 Task: Select editor.action.goToReferences in the goto location: alternative reference command.
Action: Mouse moved to (71, 465)
Screenshot: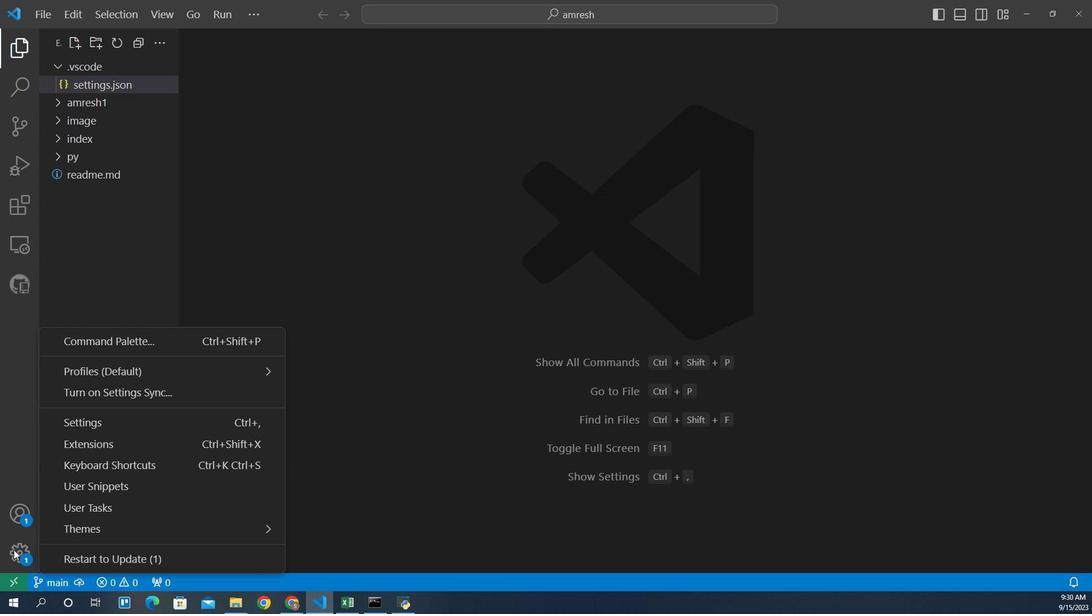 
Action: Mouse pressed left at (71, 465)
Screenshot: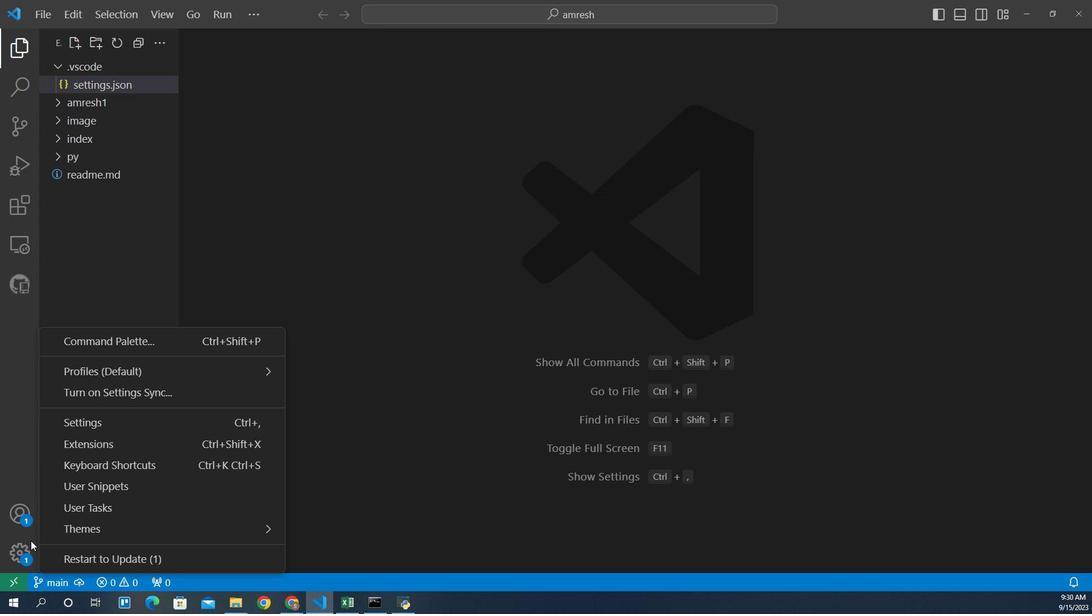 
Action: Mouse moved to (133, 376)
Screenshot: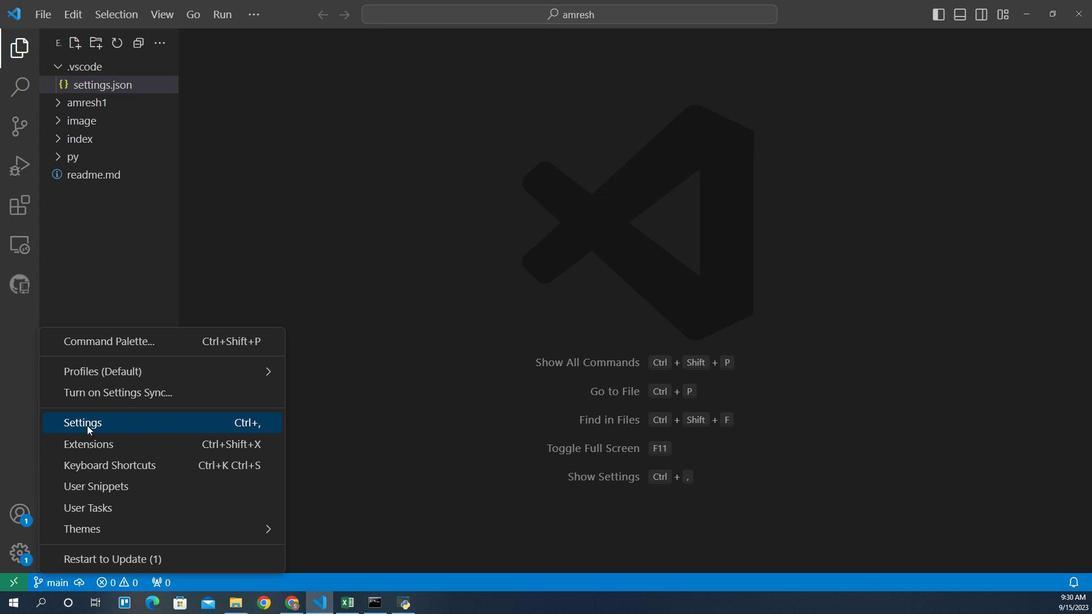 
Action: Mouse pressed left at (133, 376)
Screenshot: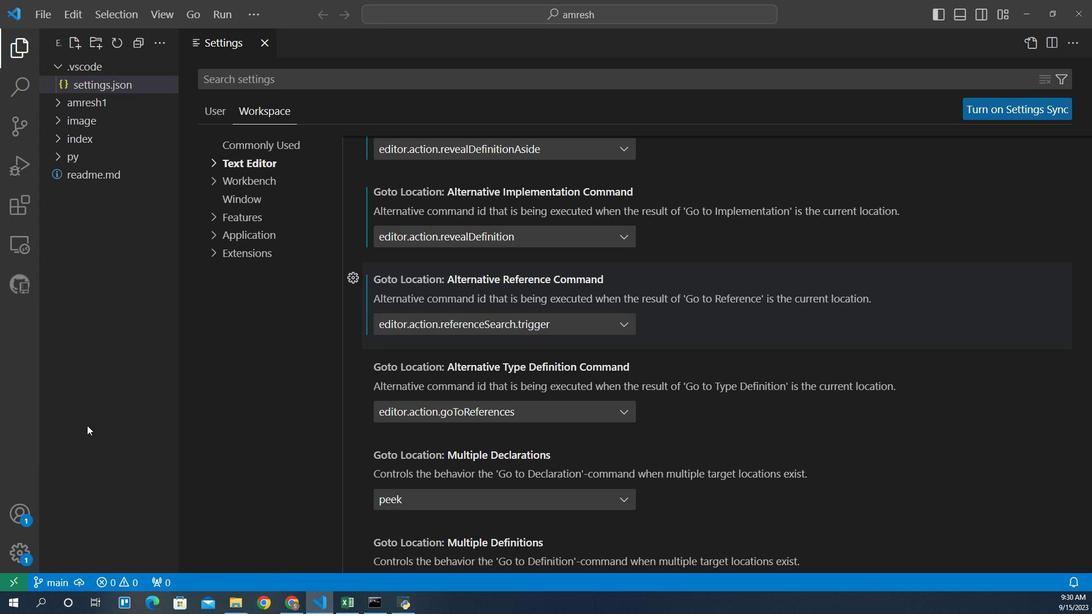 
Action: Mouse moved to (276, 150)
Screenshot: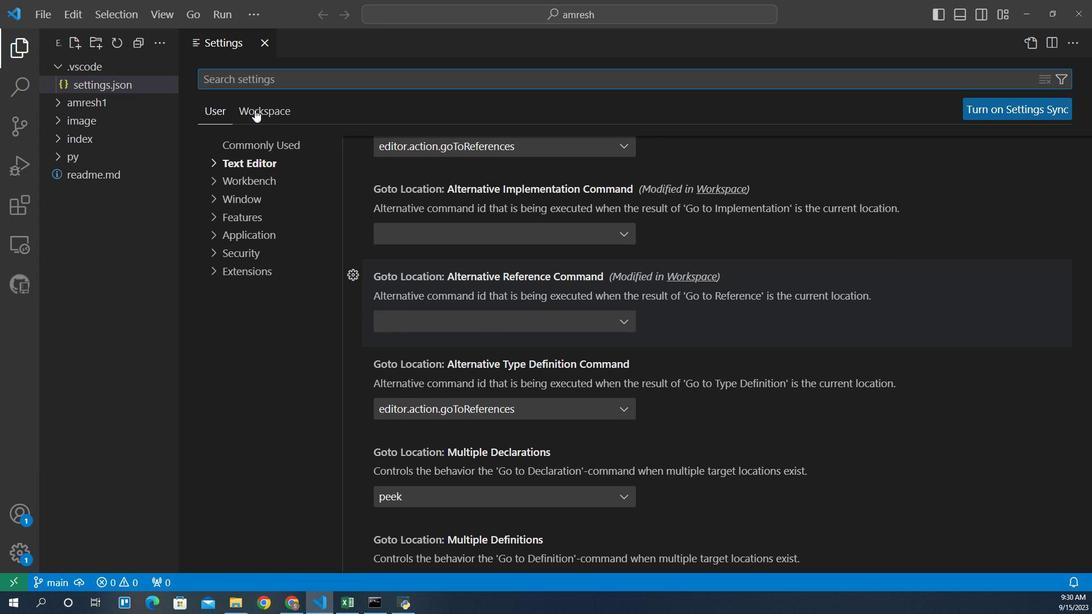 
Action: Mouse pressed left at (276, 150)
Screenshot: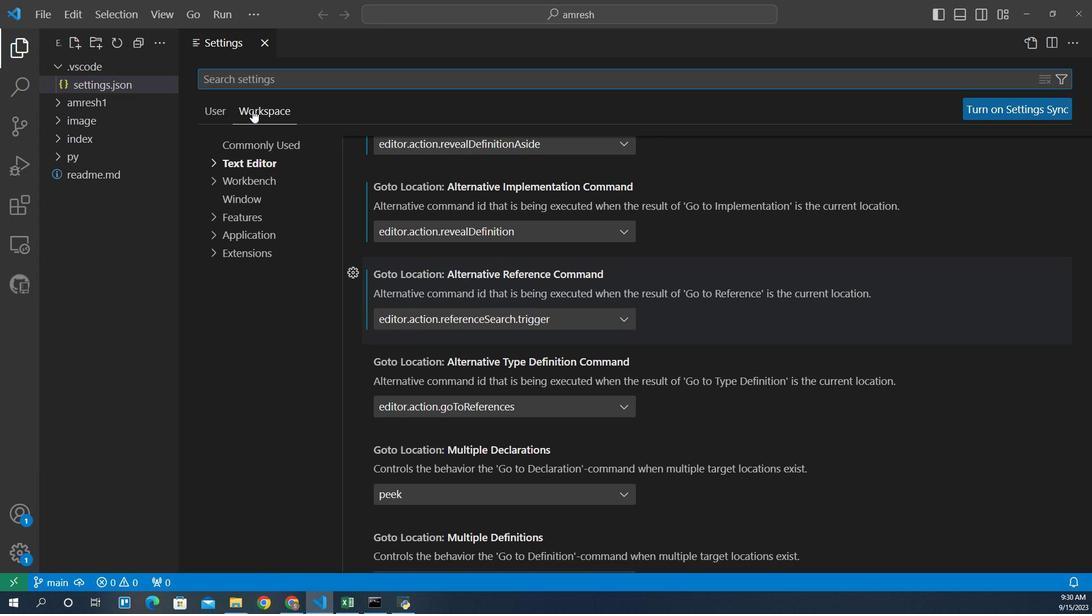 
Action: Mouse moved to (271, 187)
Screenshot: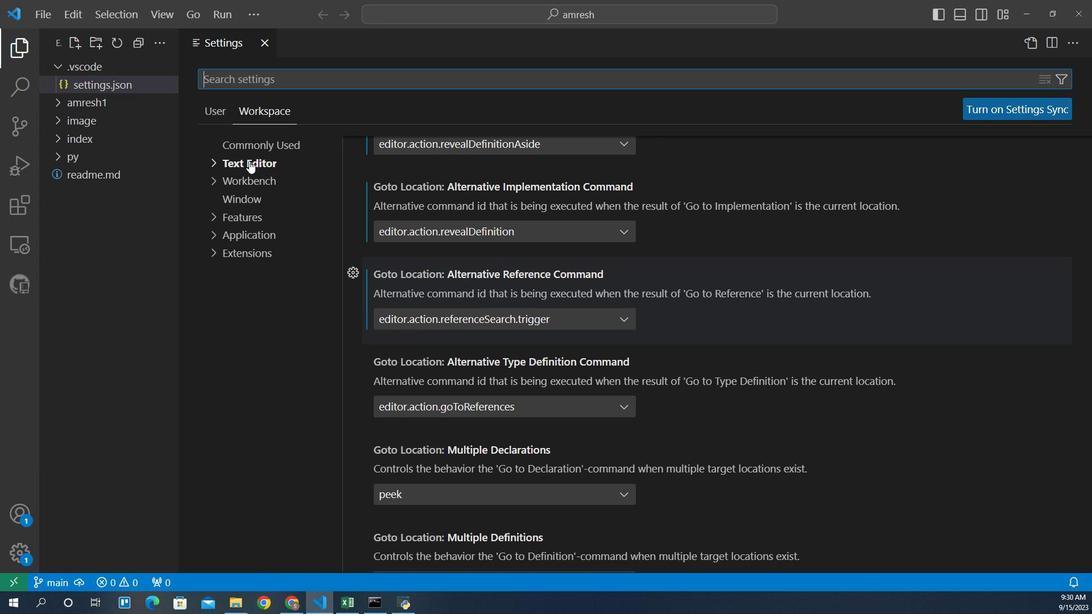 
Action: Mouse pressed left at (271, 187)
Screenshot: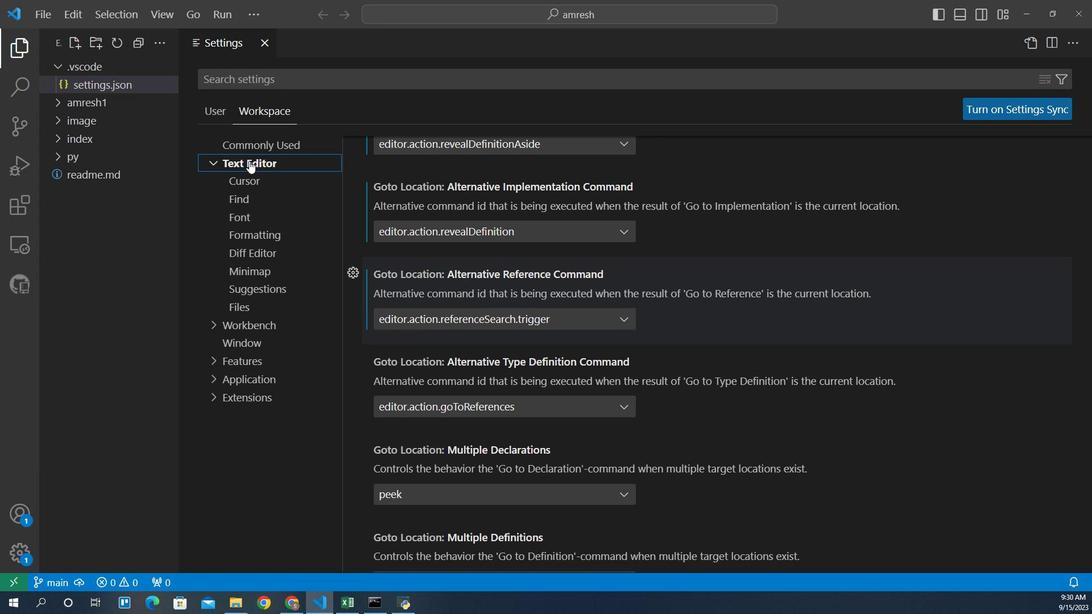 
Action: Mouse moved to (454, 302)
Screenshot: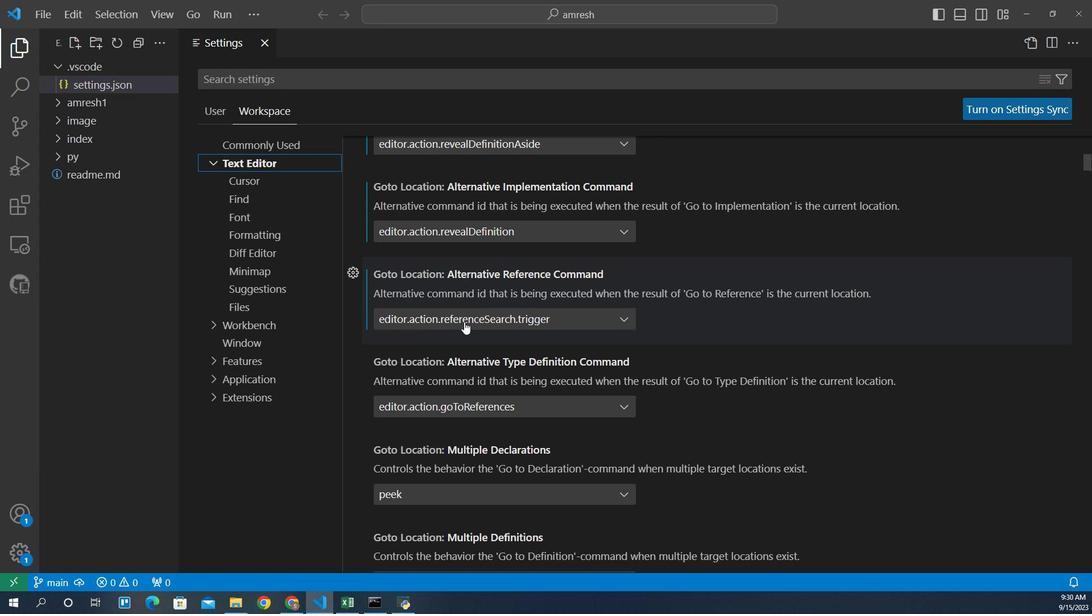 
Action: Mouse pressed left at (454, 302)
Screenshot: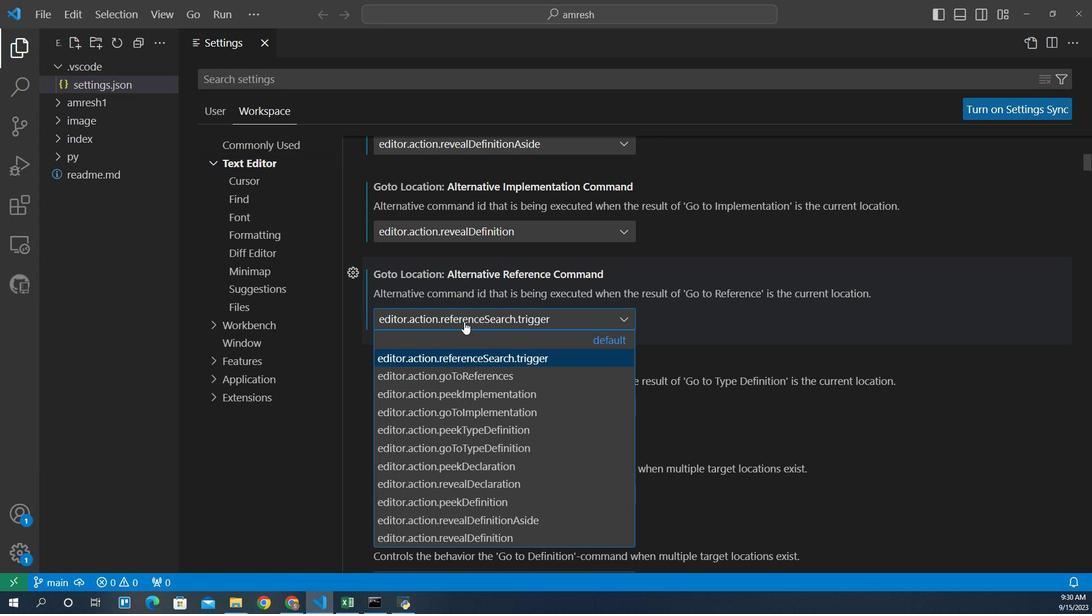 
Action: Mouse moved to (459, 346)
Screenshot: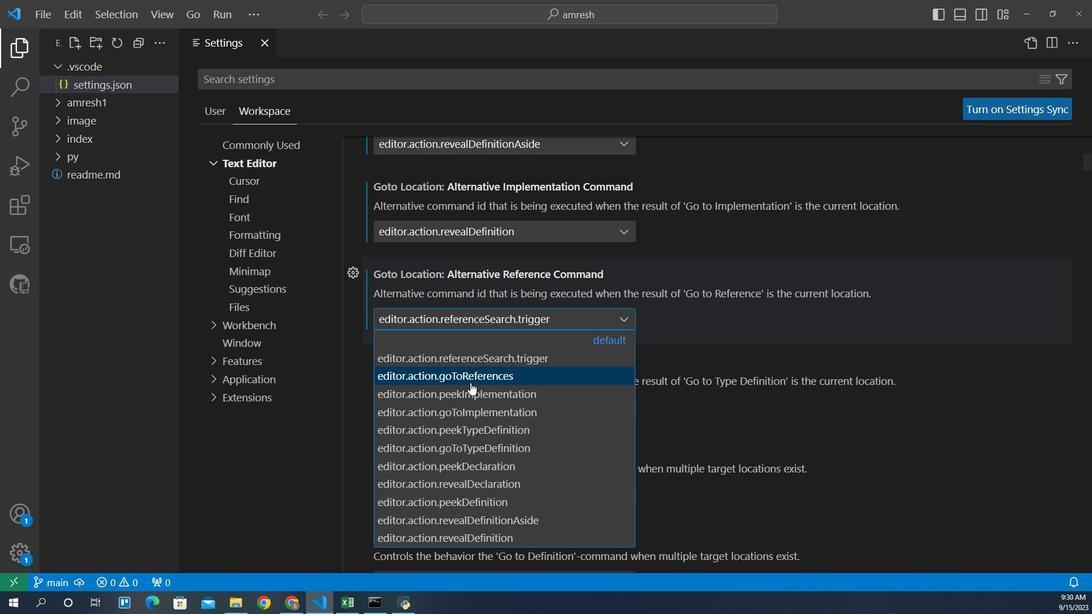 
Action: Mouse pressed left at (459, 346)
Screenshot: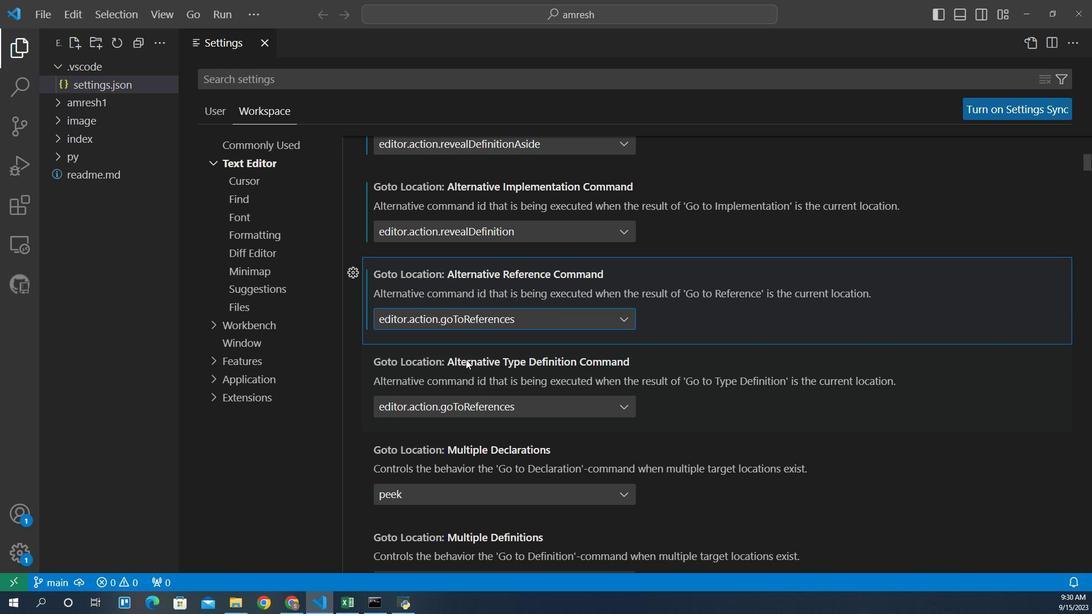
Action: Mouse moved to (451, 314)
Screenshot: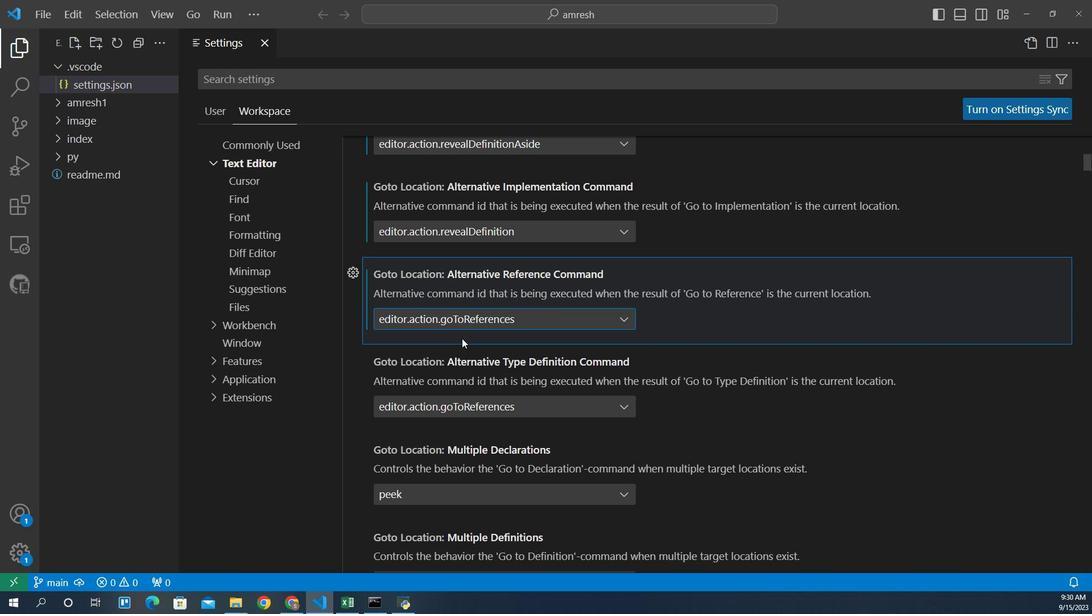 
